 Task: Toggle and save the option "Normalize channels" in the audio channel remapper.
Action: Mouse moved to (122, 20)
Screenshot: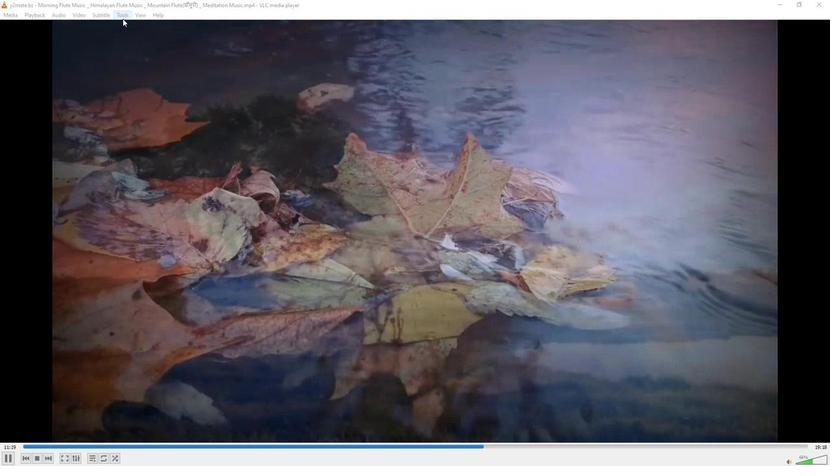 
Action: Mouse pressed left at (122, 20)
Screenshot: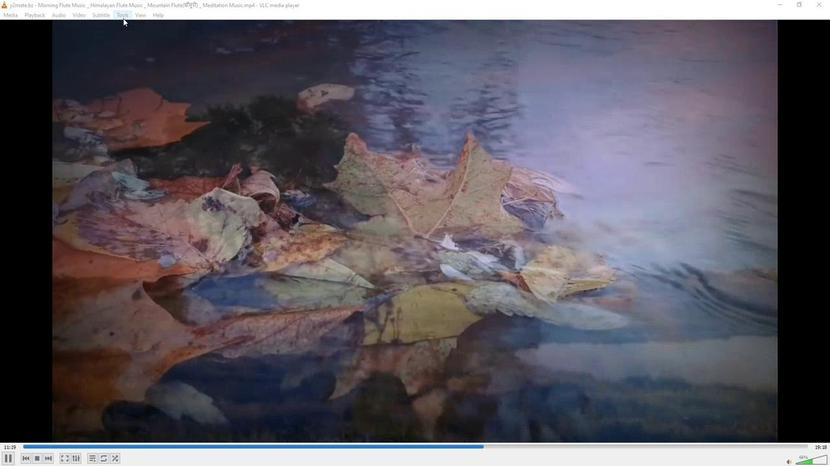 
Action: Mouse moved to (135, 118)
Screenshot: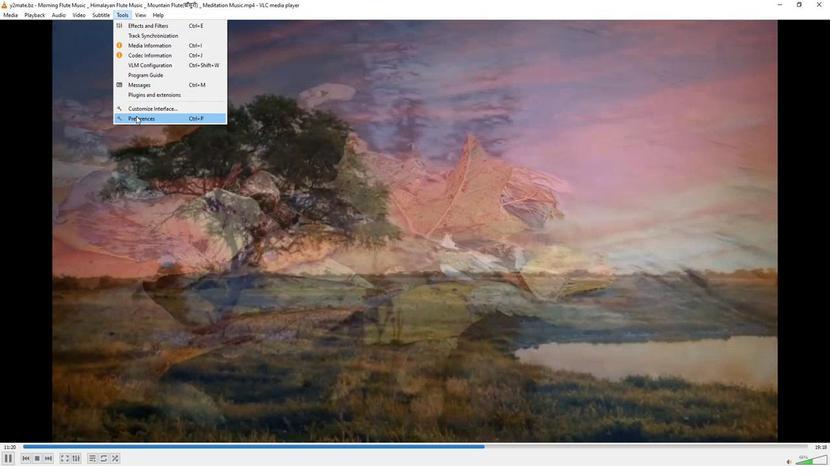 
Action: Mouse pressed left at (135, 118)
Screenshot: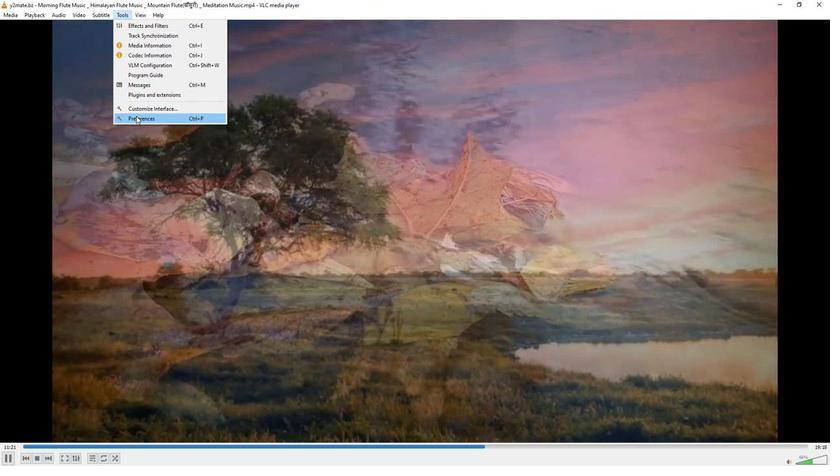 
Action: Mouse moved to (273, 383)
Screenshot: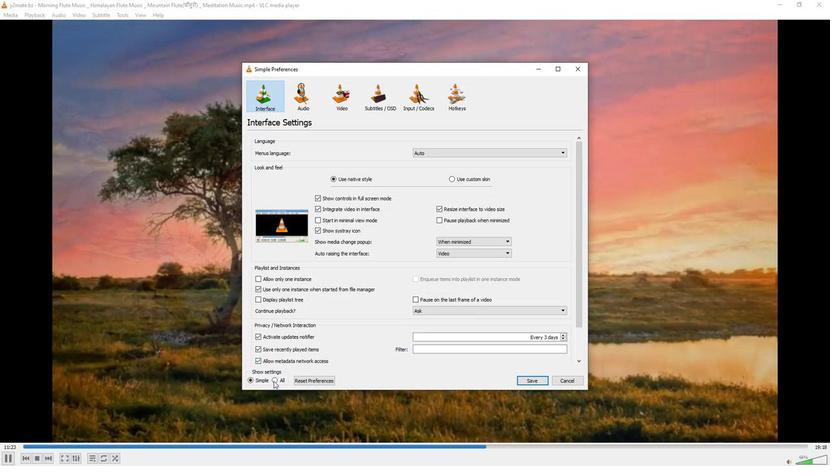 
Action: Mouse pressed left at (273, 383)
Screenshot: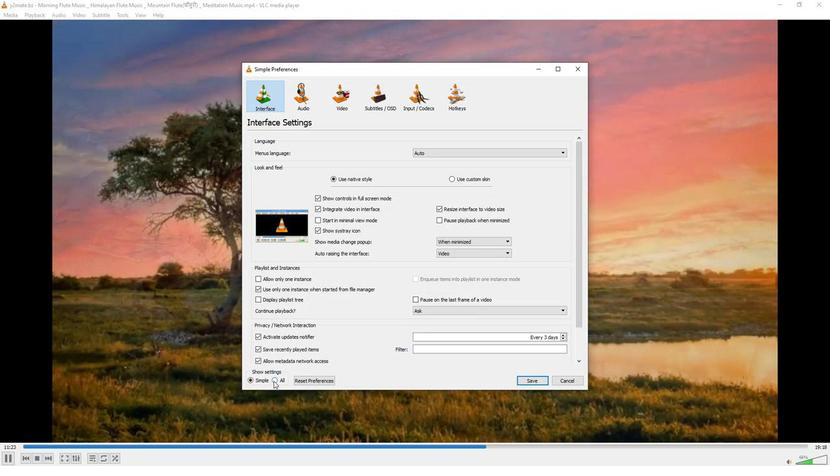 
Action: Mouse moved to (263, 190)
Screenshot: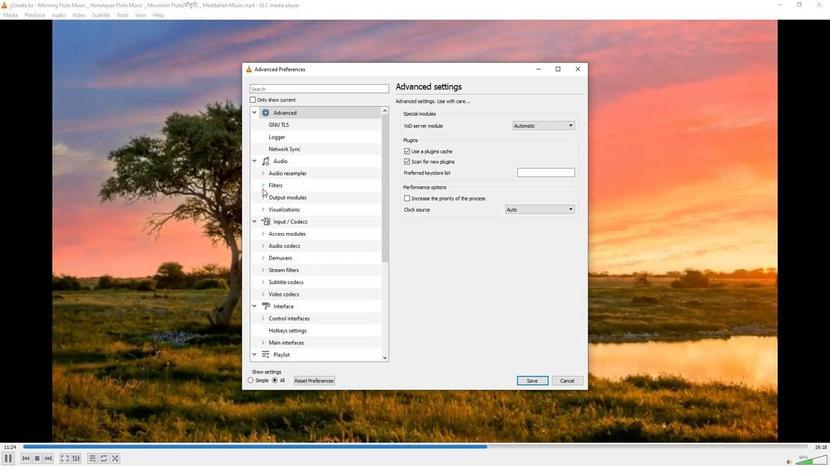 
Action: Mouse pressed left at (263, 190)
Screenshot: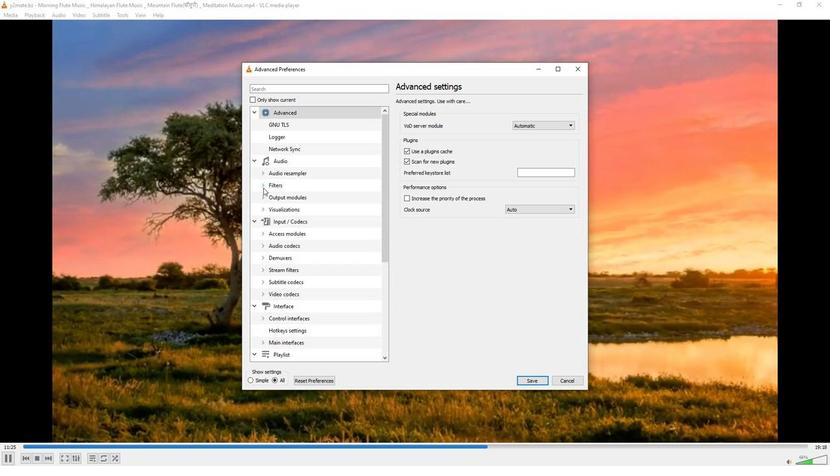 
Action: Mouse moved to (276, 309)
Screenshot: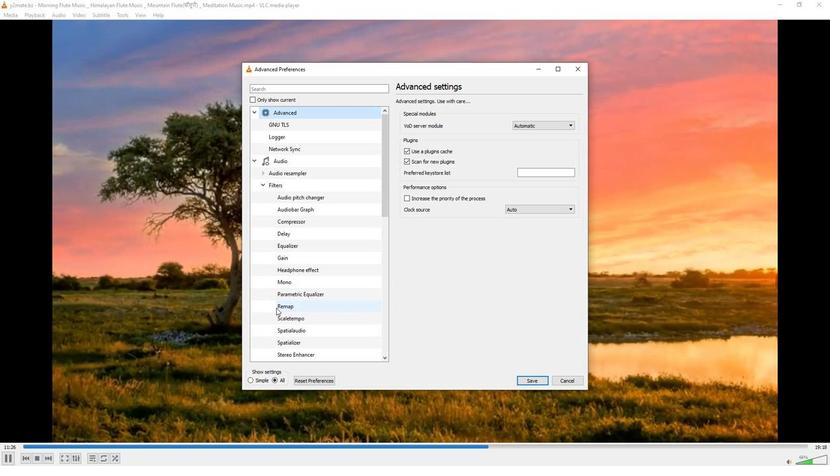 
Action: Mouse pressed left at (276, 309)
Screenshot: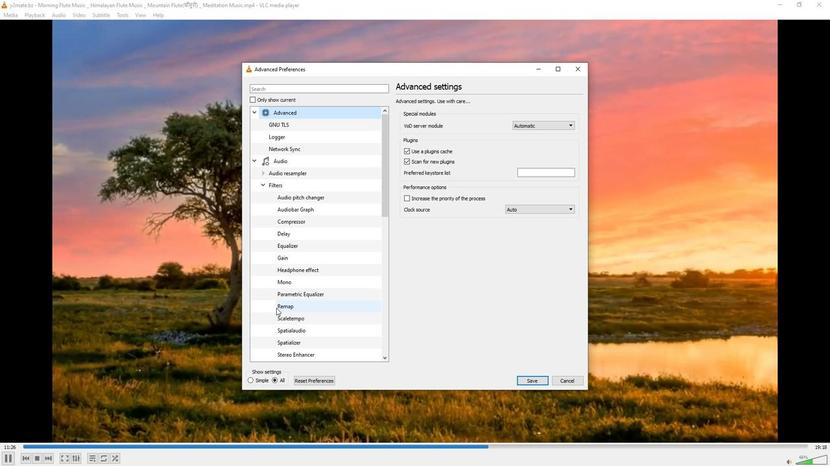 
Action: Mouse moved to (402, 219)
Screenshot: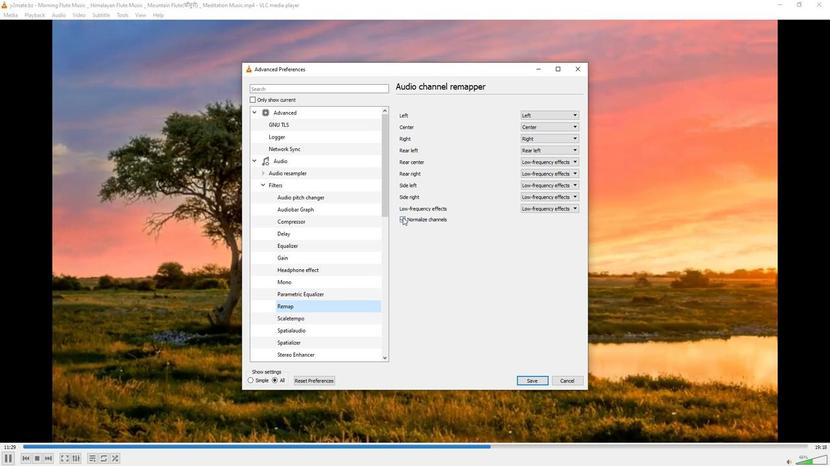 
Action: Mouse pressed left at (402, 219)
Screenshot: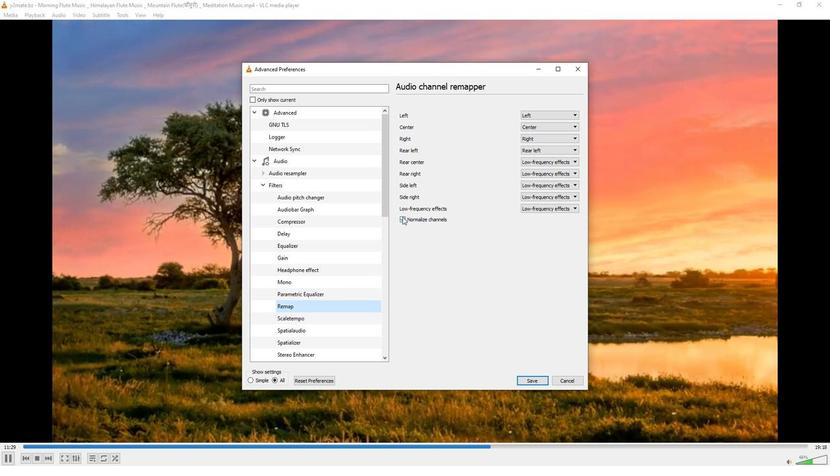 
Action: Mouse moved to (526, 382)
Screenshot: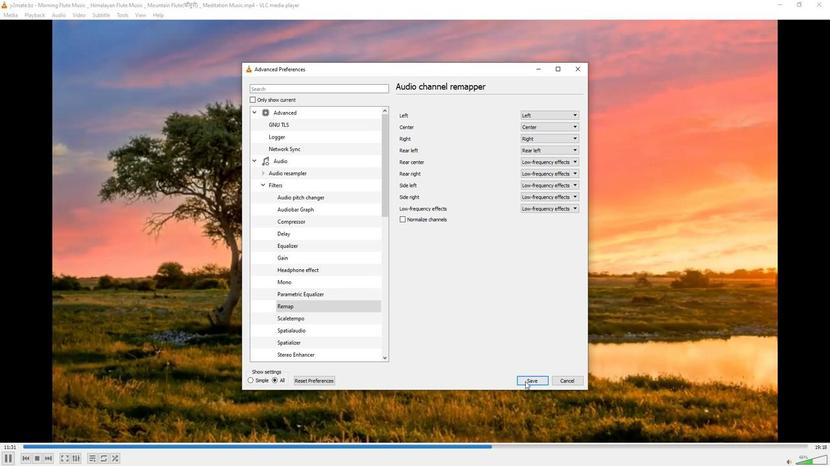 
Action: Mouse pressed left at (526, 382)
Screenshot: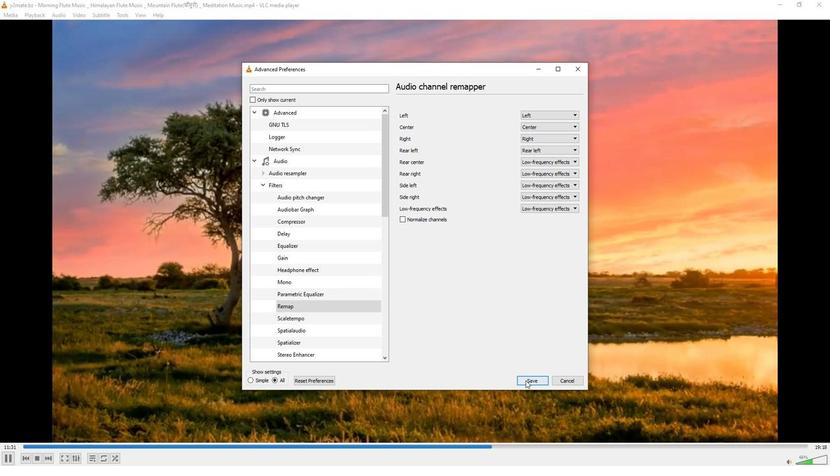 
